 Task: Change slide transition to cube.
Action: Mouse moved to (101, 79)
Screenshot: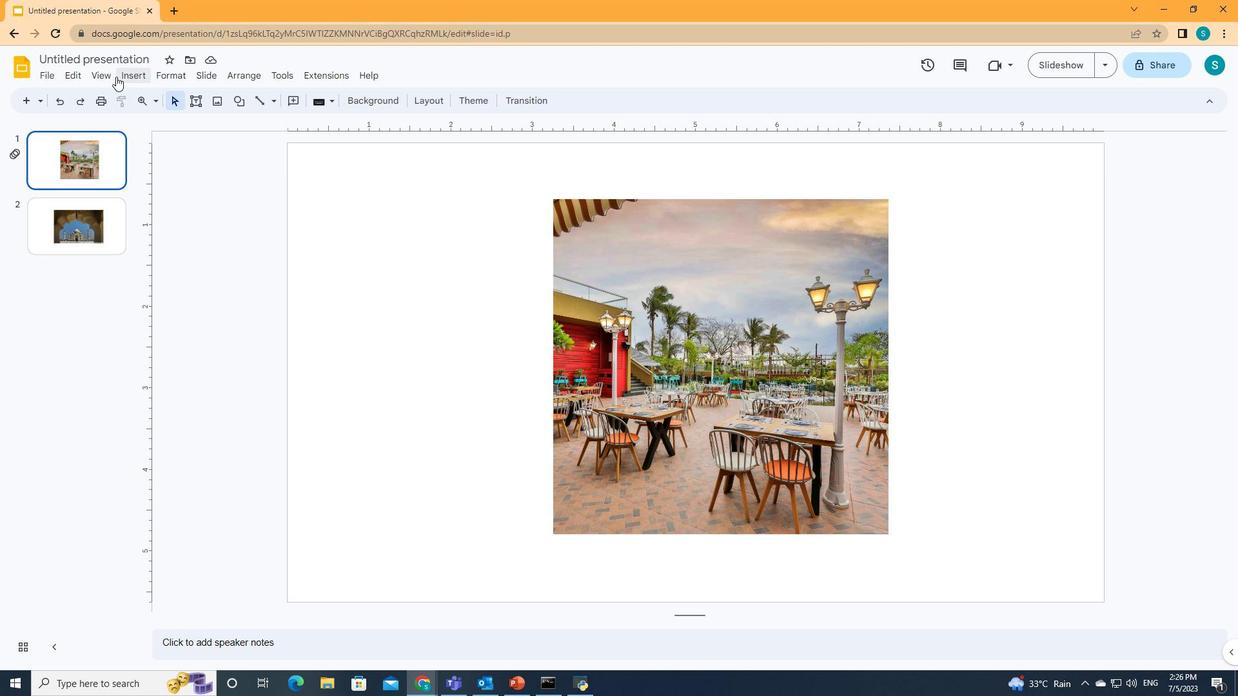 
Action: Mouse pressed left at (101, 79)
Screenshot: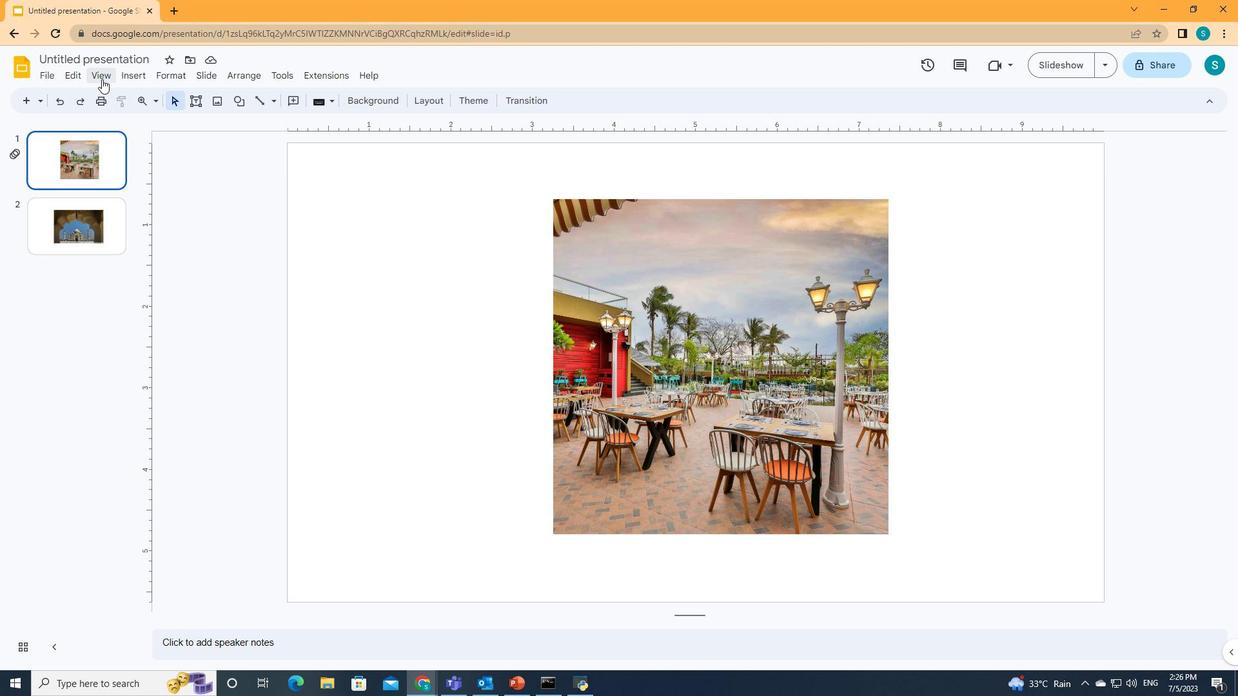 
Action: Mouse moved to (118, 111)
Screenshot: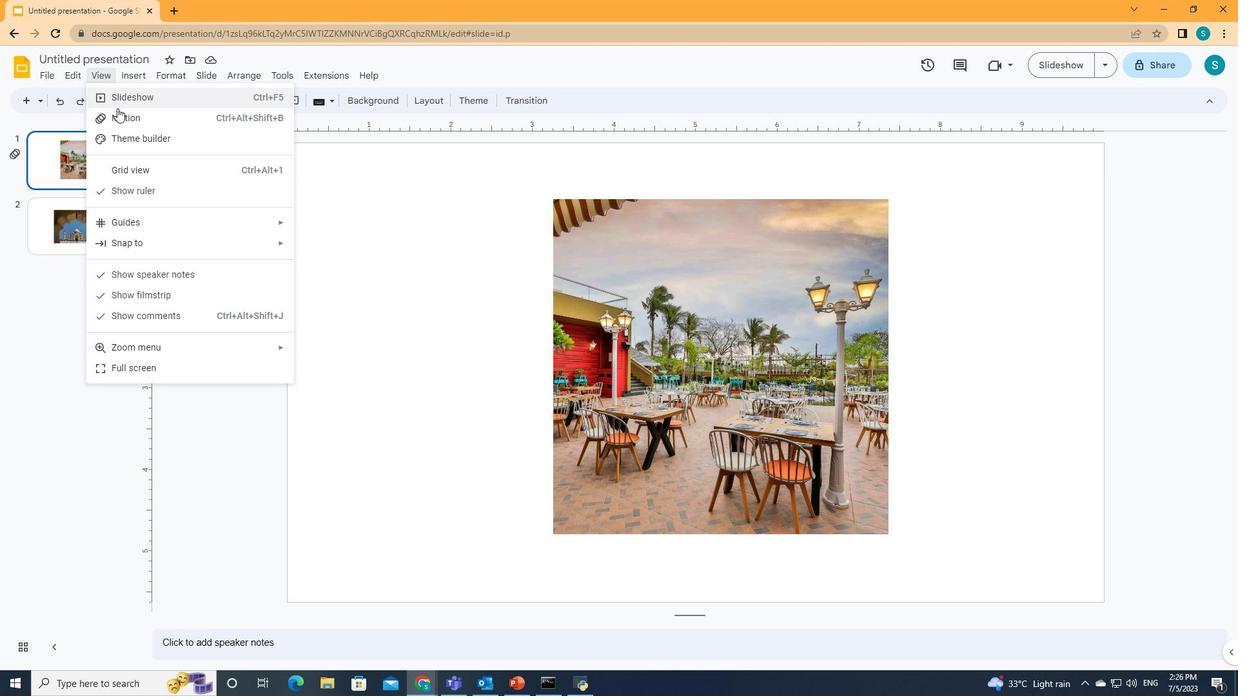 
Action: Mouse pressed left at (118, 111)
Screenshot: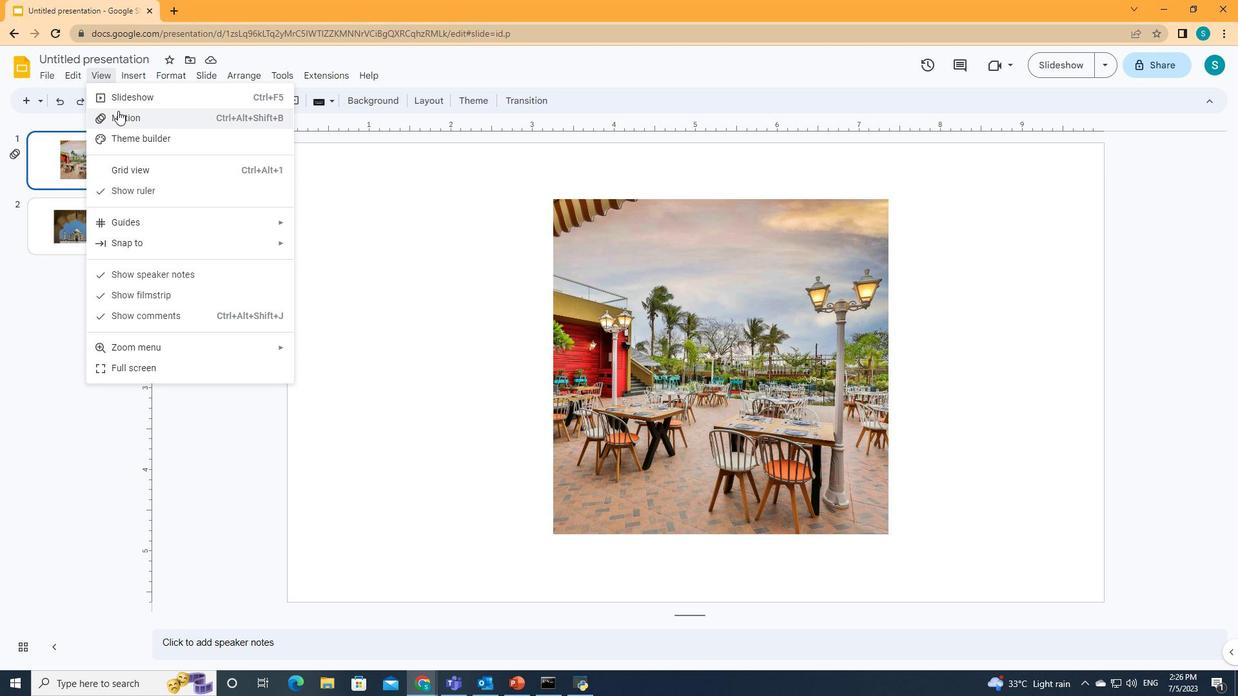 
Action: Mouse moved to (1050, 184)
Screenshot: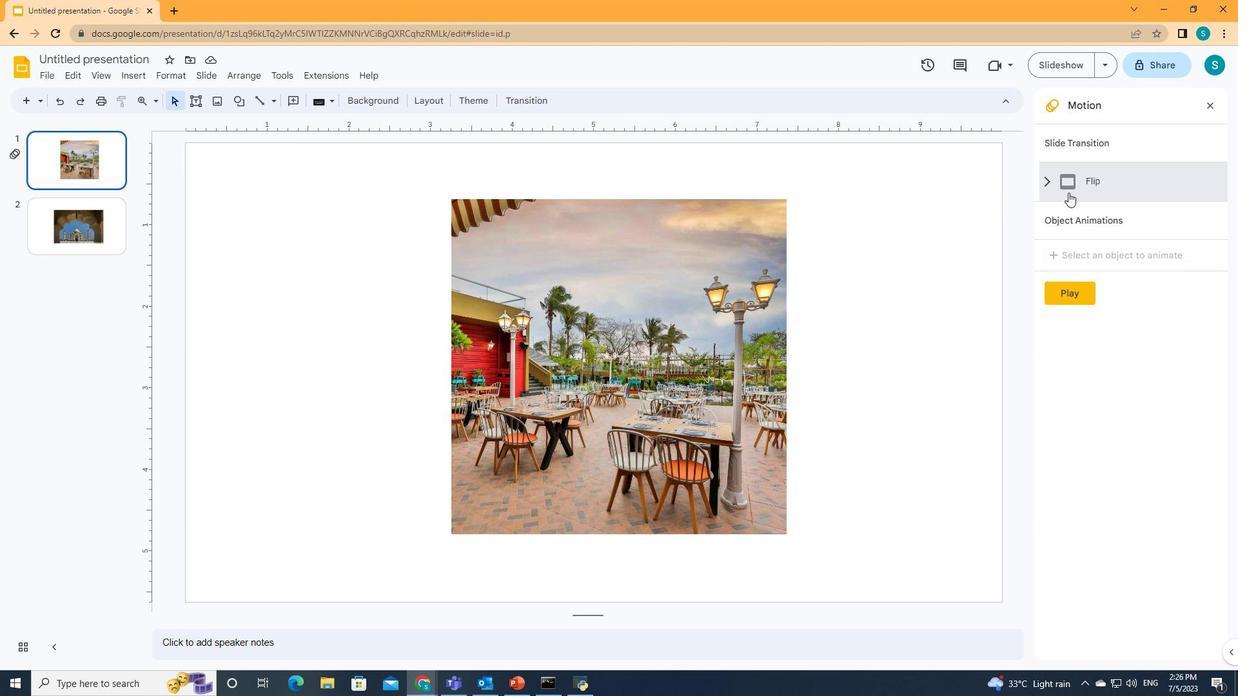 
Action: Mouse pressed left at (1050, 184)
Screenshot: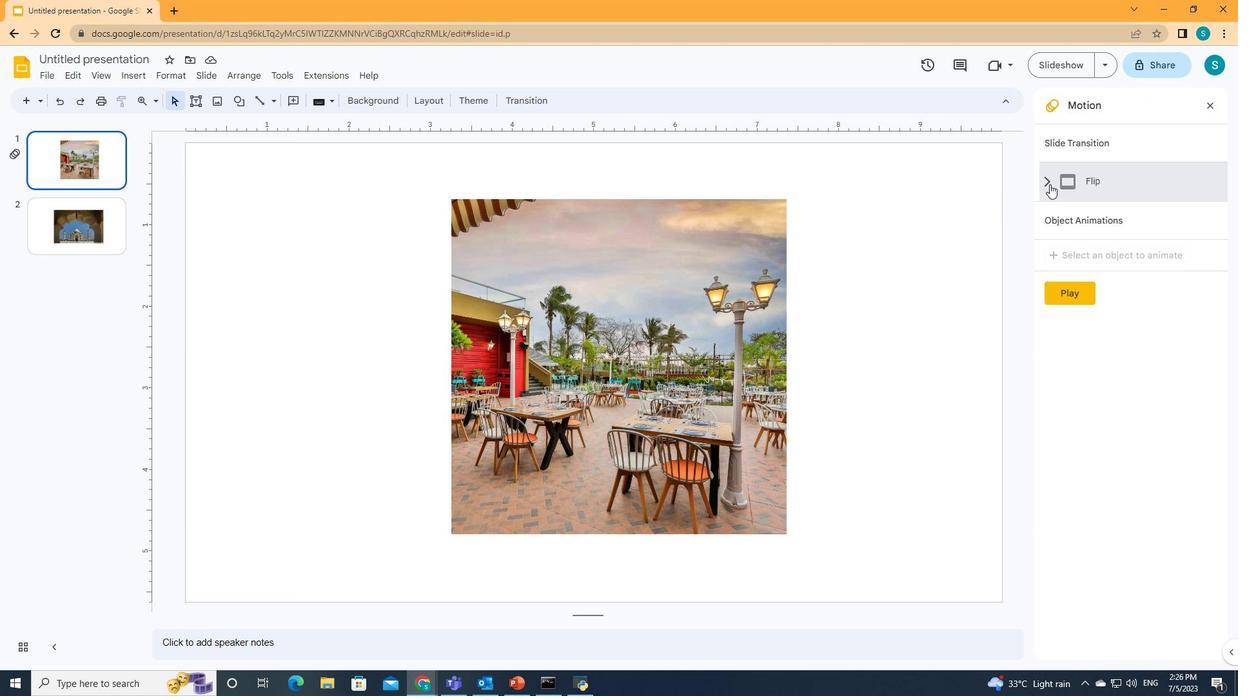 
Action: Mouse moved to (1203, 223)
Screenshot: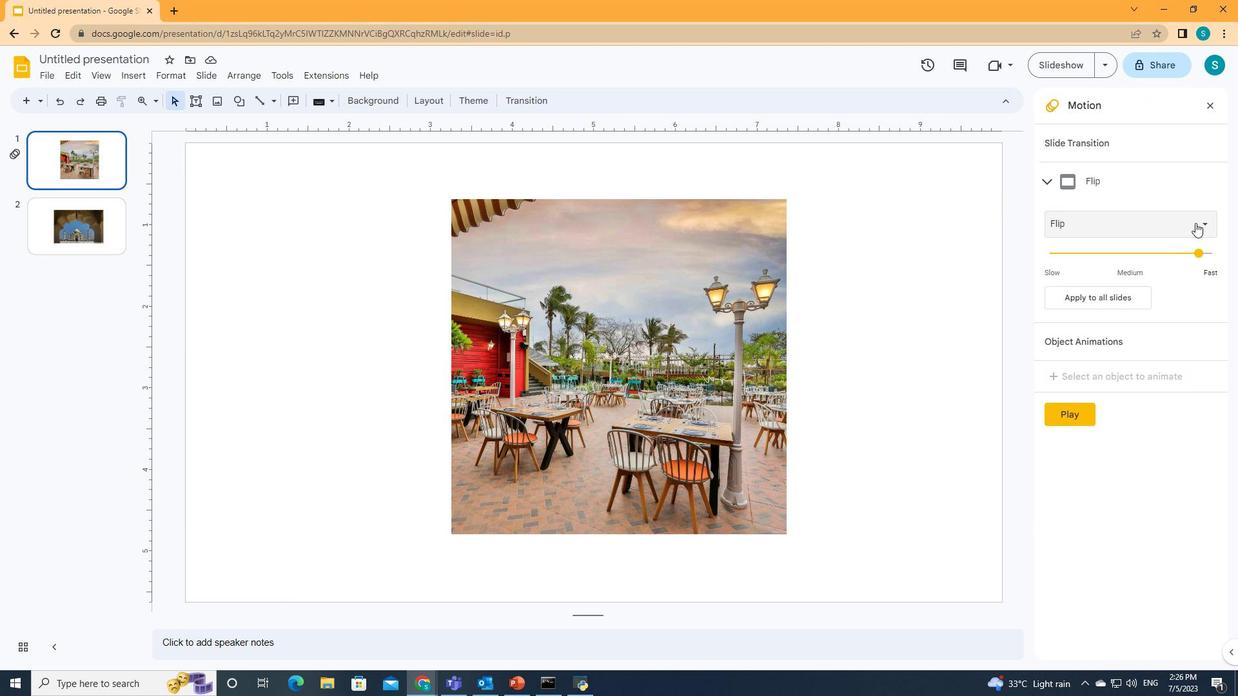 
Action: Mouse pressed left at (1203, 223)
Screenshot: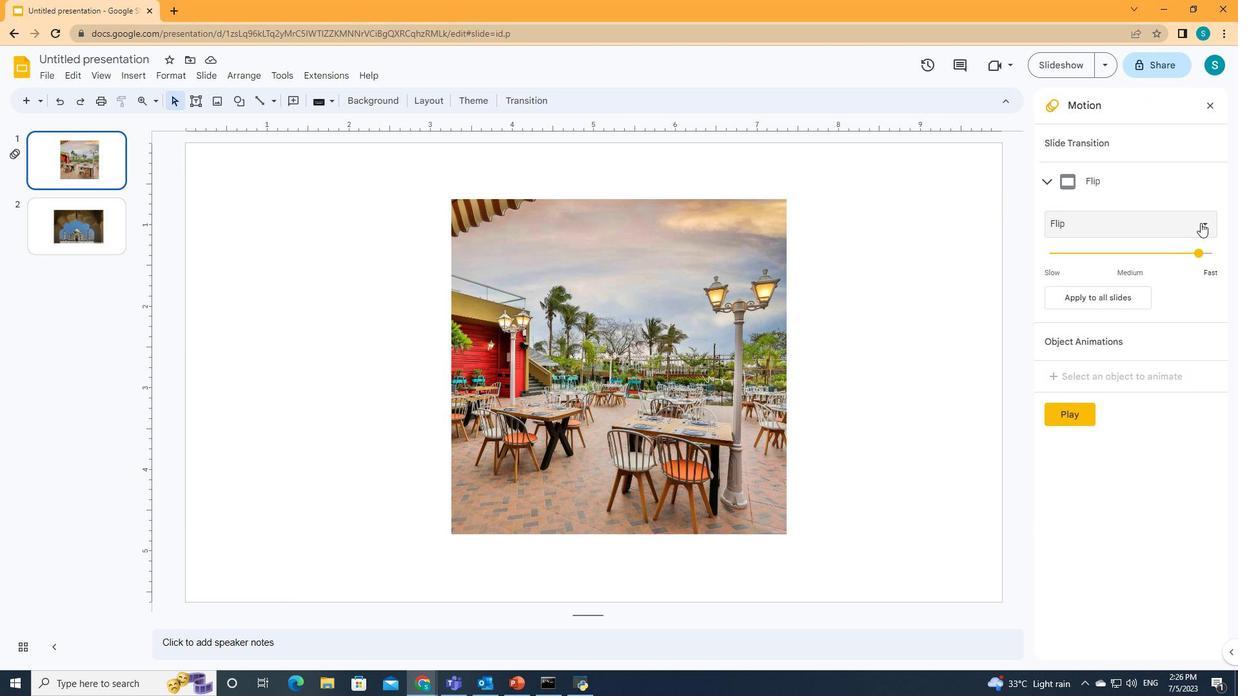 
Action: Mouse moved to (1083, 374)
Screenshot: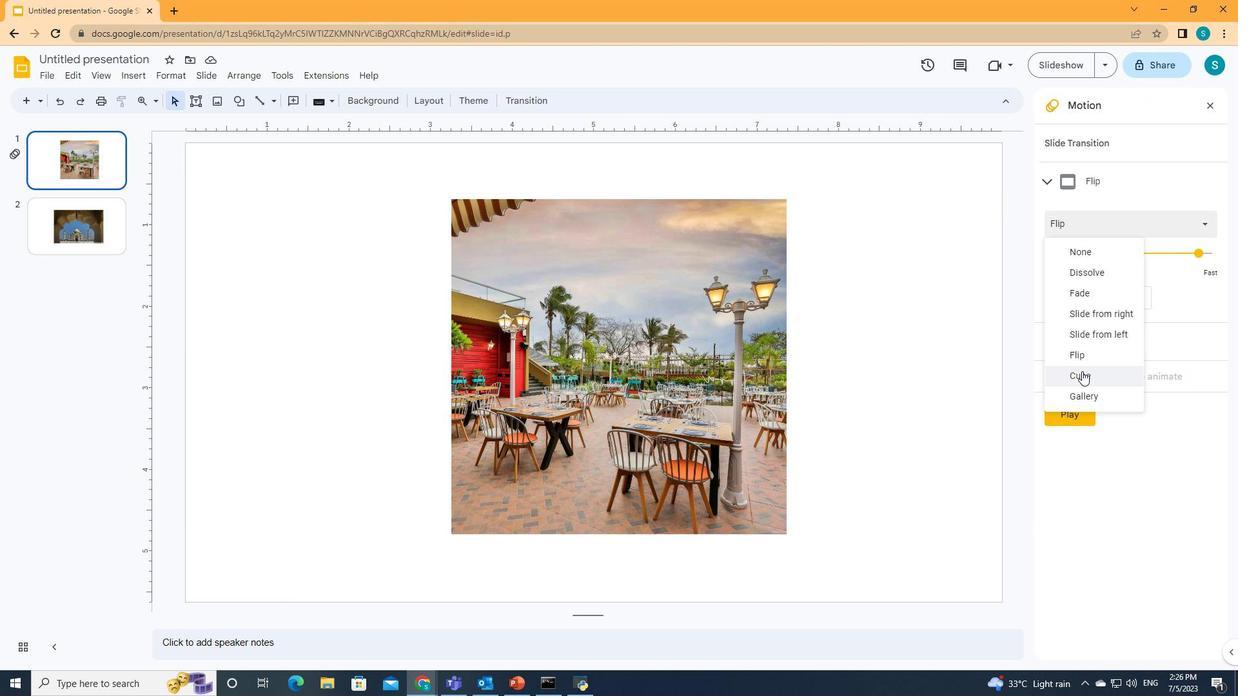 
Action: Mouse pressed left at (1083, 374)
Screenshot: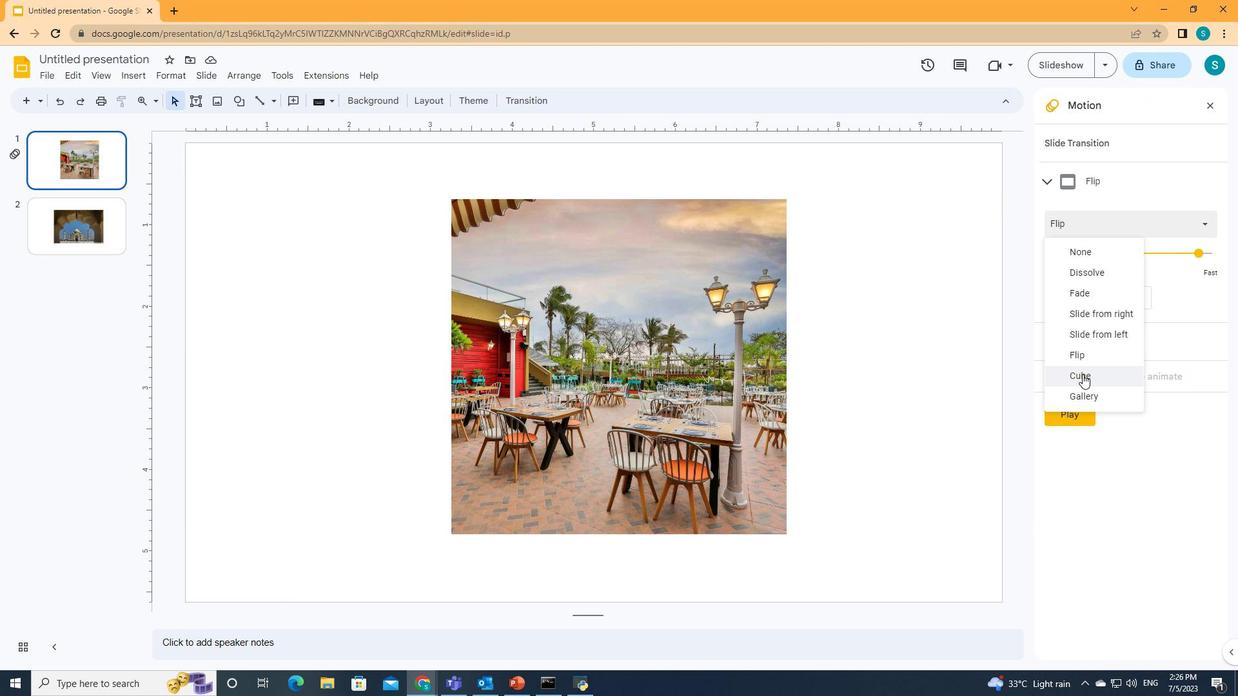 
Action: Mouse moved to (600, 94)
Screenshot: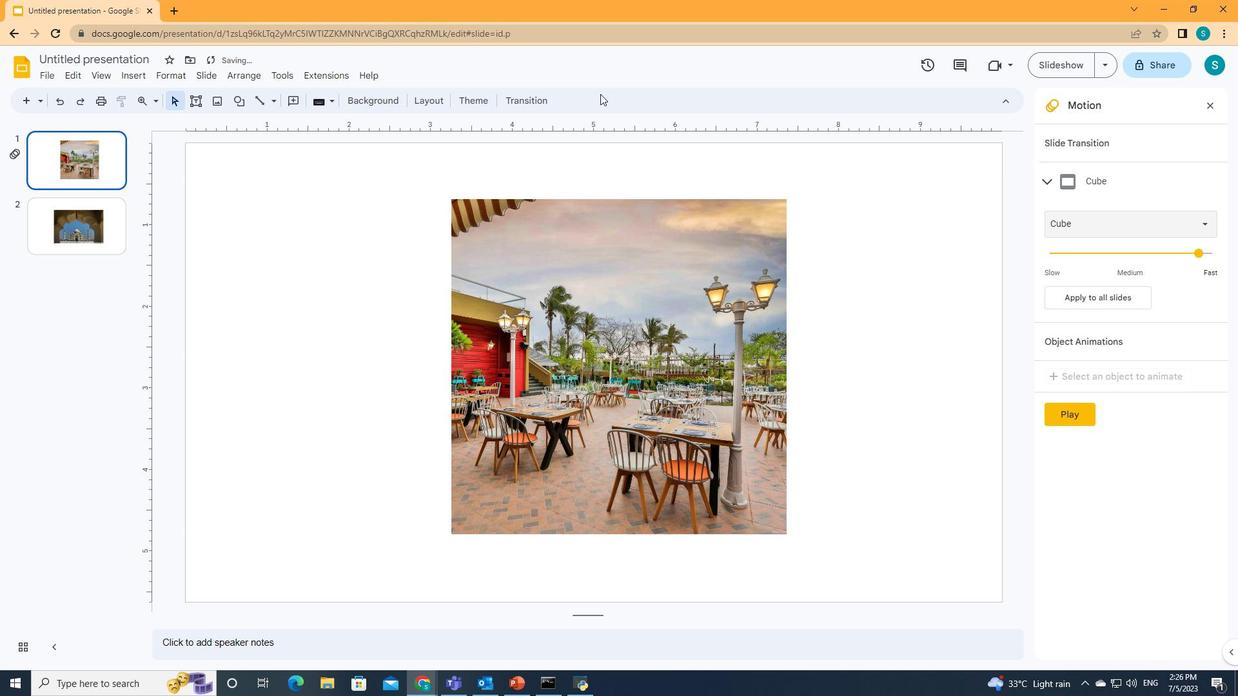 
